 Task: Create New Customer with Customer Name: CM Chicken, Billing Address Line1: 1084 Charack Road, Billing Address Line2:  Terre Haute, Billing Address Line3:  Indiana 47807
Action: Mouse moved to (149, 29)
Screenshot: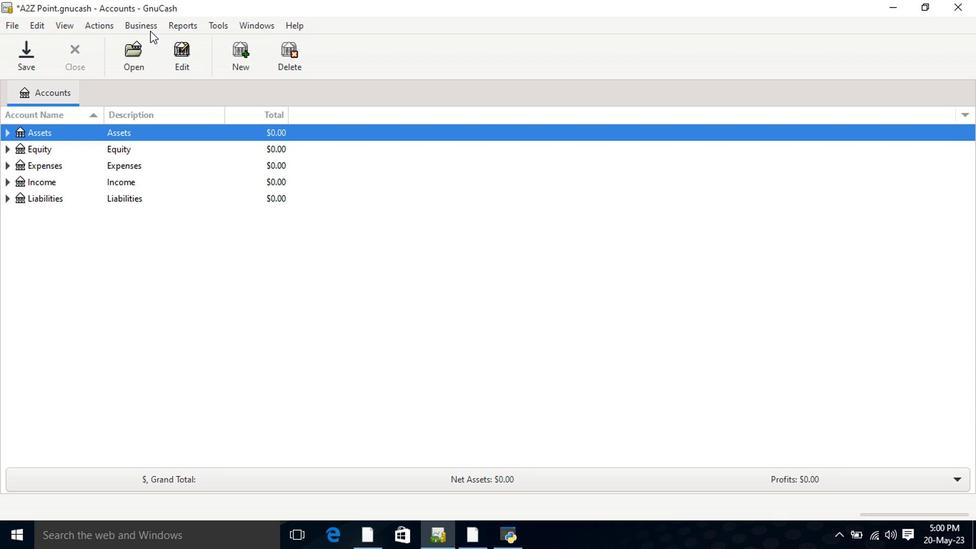 
Action: Mouse pressed left at (149, 29)
Screenshot: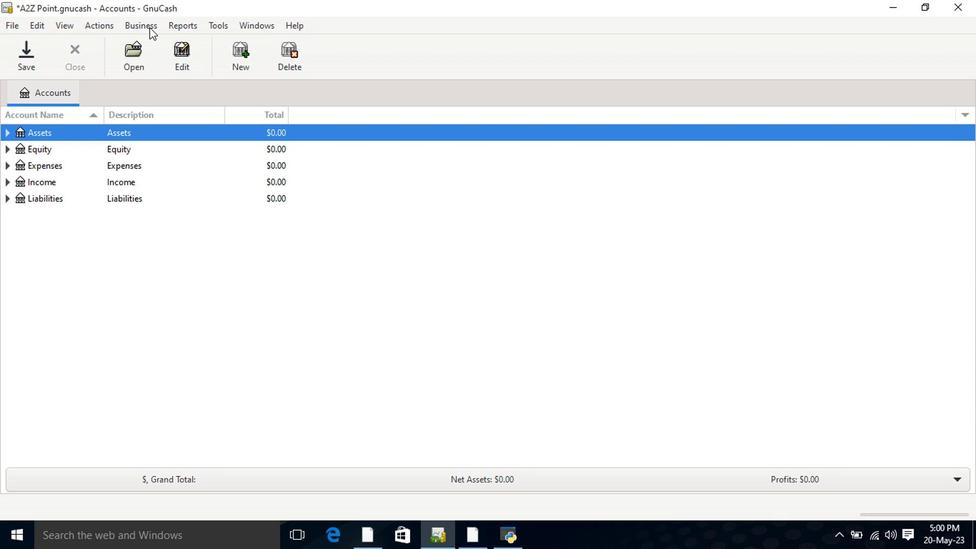 
Action: Mouse moved to (294, 61)
Screenshot: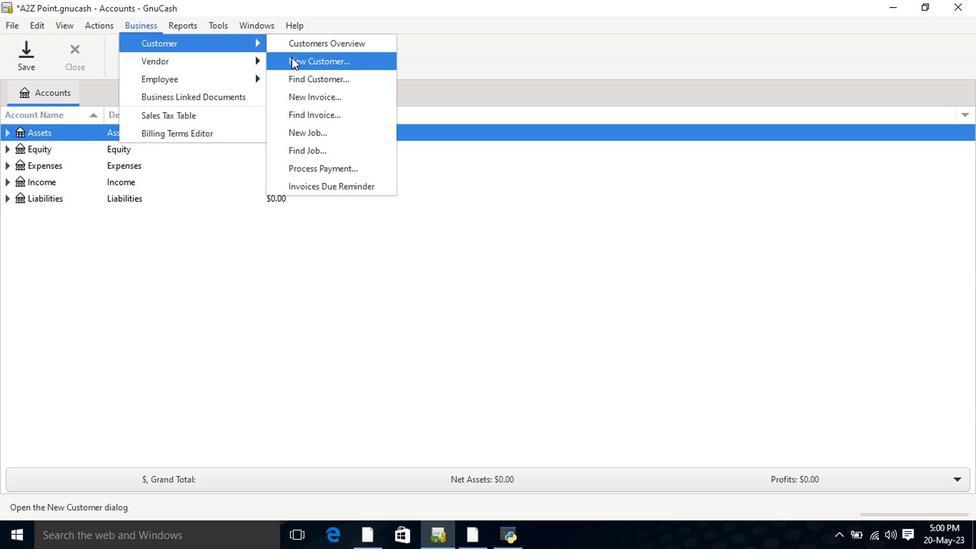 
Action: Mouse pressed left at (294, 61)
Screenshot: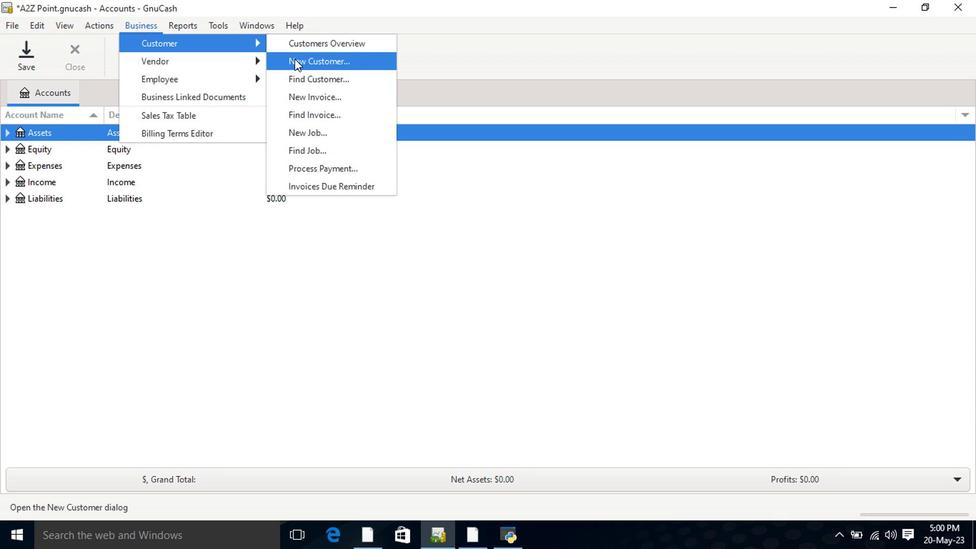 
Action: Mouse moved to (473, 212)
Screenshot: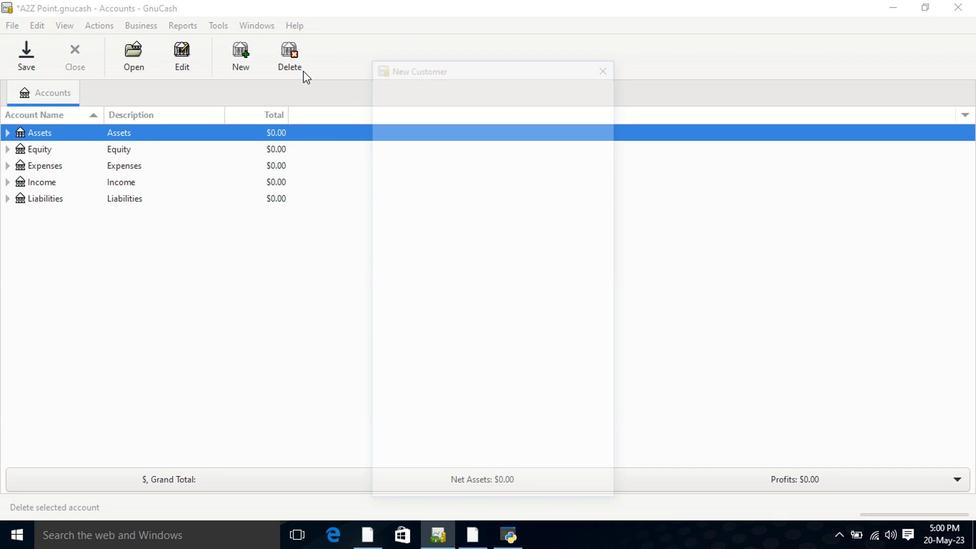 
Action: Key pressed <Key.shift>CM<Key.space><Key.shift>Chicken<Key.space><Key.backspace><Key.tab><Key.tab><Key.tab>1084<Key.space><Key.shift>Charack<Key.space><Key.shift>Road<Key.tab><Key.shift>Terre<Key.space><Key.shift>Ga<Key.backspace><Key.backspace>au<Key.backspace><Key.backspace><Key.backspace><Key.shift>Haute<Key.tab><Key.shift>Indiana<Key.space>4780
Screenshot: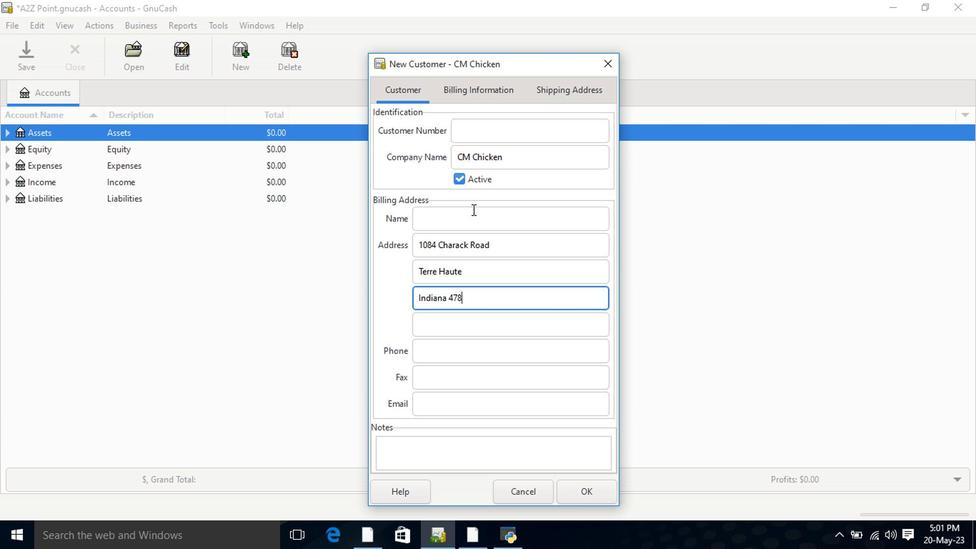
Action: Mouse moved to (578, 493)
Screenshot: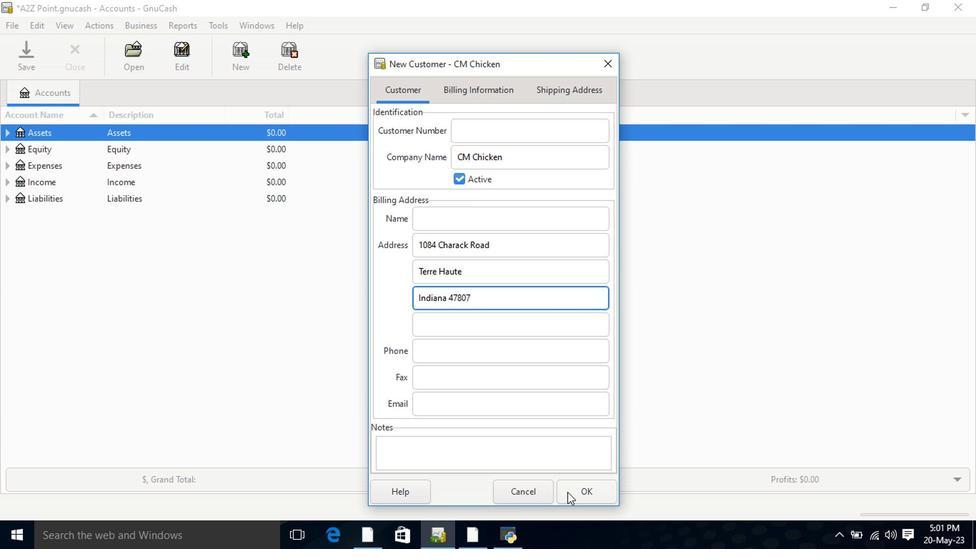 
Action: Mouse pressed left at (578, 493)
Screenshot: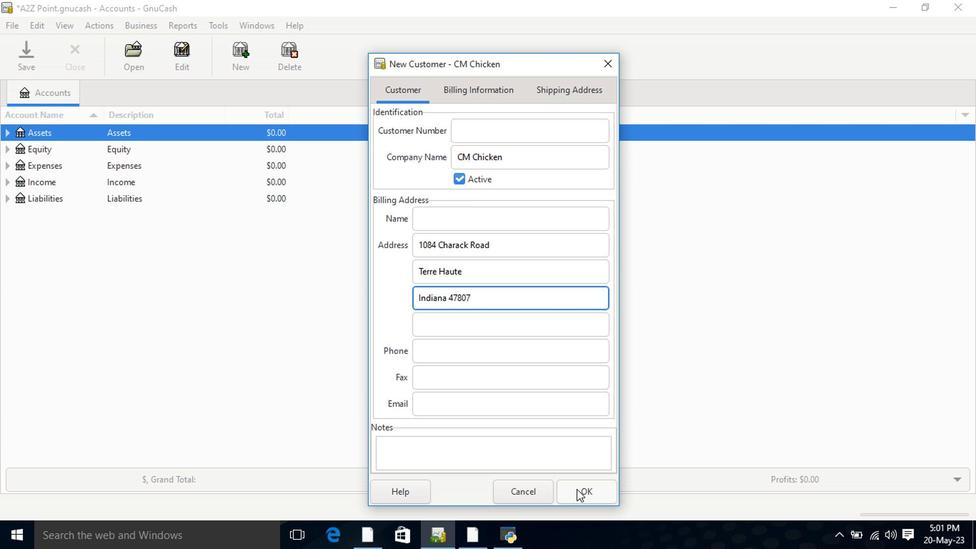 
Action: Mouse moved to (571, 490)
Screenshot: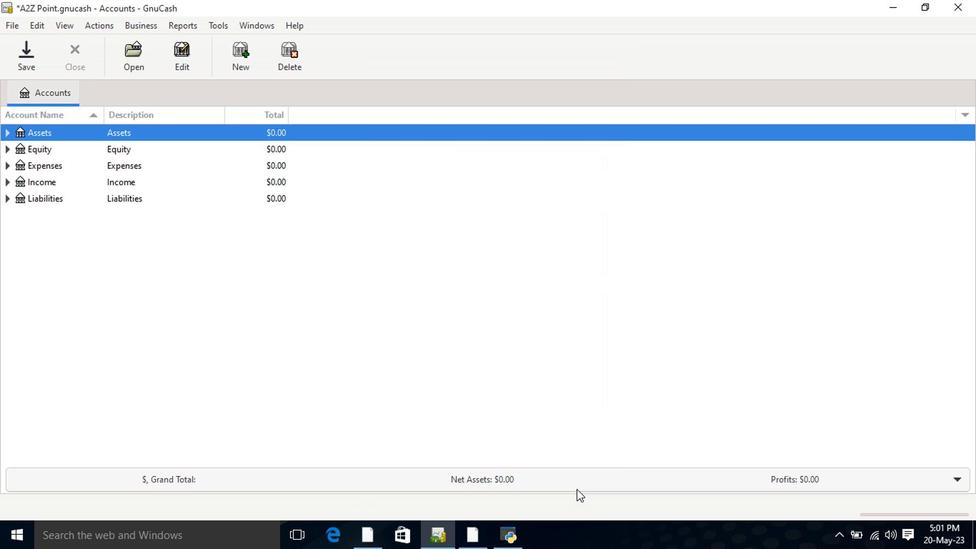 
